 Task: Find camping sites between Acadia National Park, Maine, and White Mountains National Forest, New Hampshire.
Action: Mouse moved to (213, 72)
Screenshot: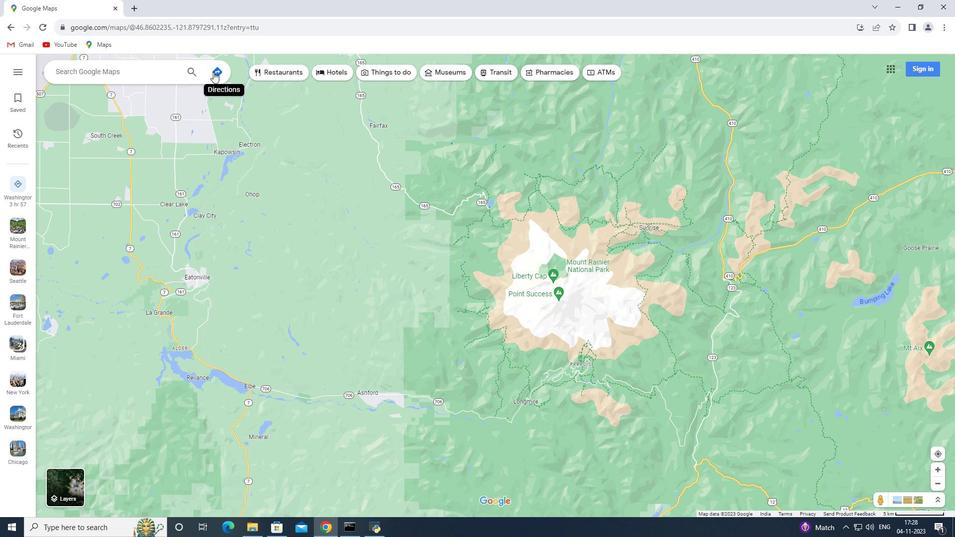 
Action: Mouse pressed left at (213, 72)
Screenshot: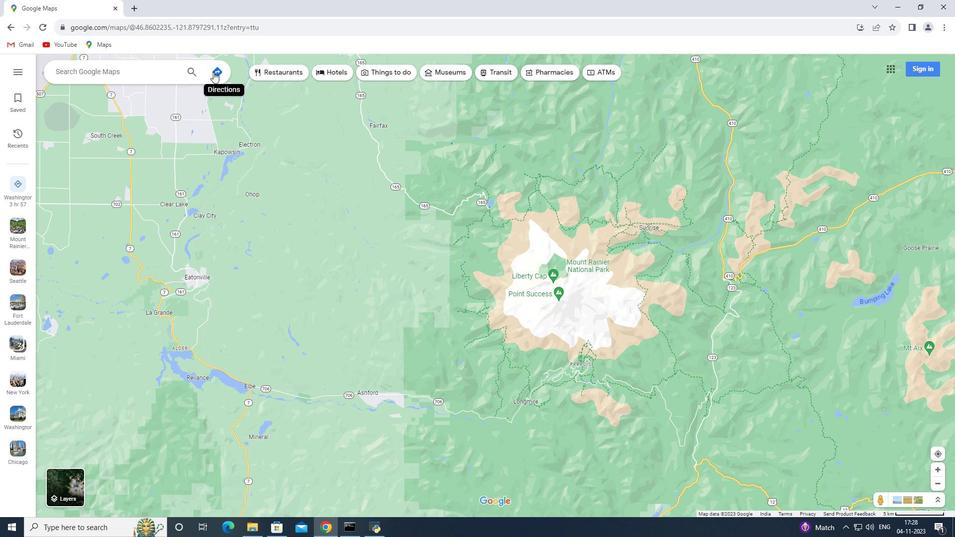 
Action: Mouse moved to (131, 100)
Screenshot: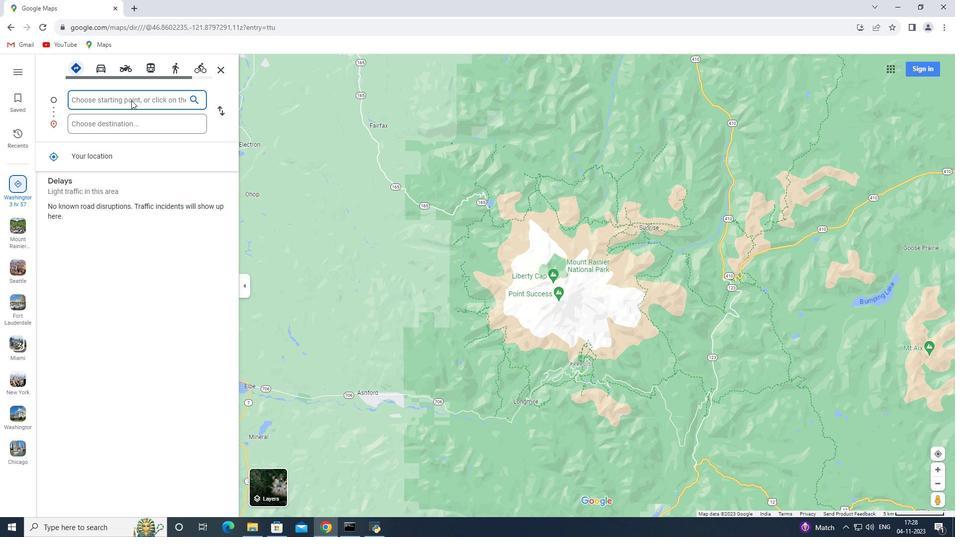 
Action: Key pressed <Key.shift>Acadia<Key.space><Key.shift>National<Key.space><Key.shift>park,<Key.space><Key.shift>Maine
Screenshot: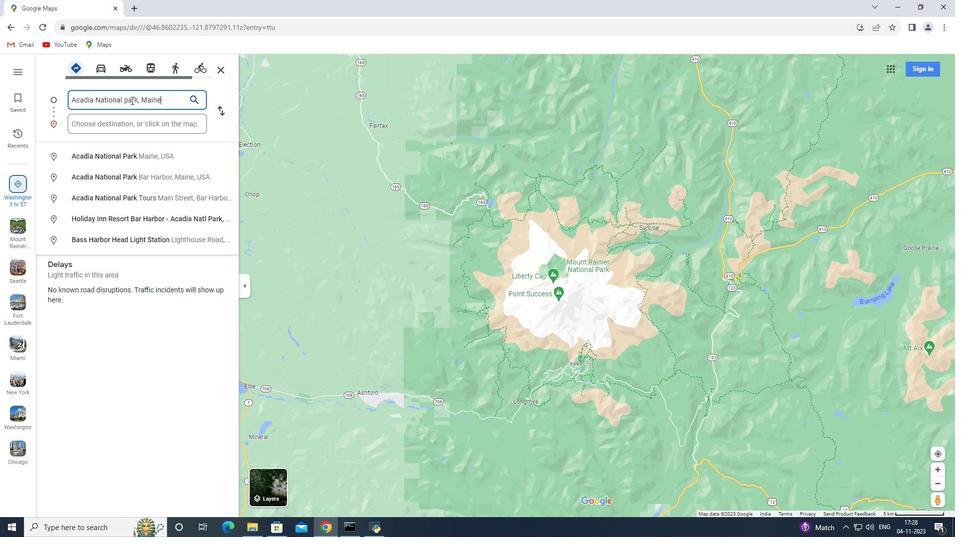 
Action: Mouse moved to (96, 130)
Screenshot: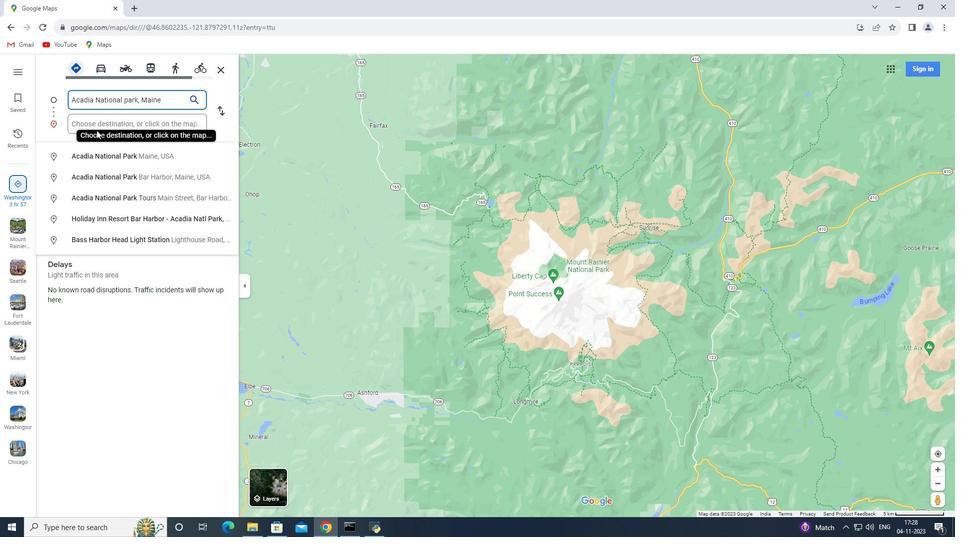 
Action: Mouse pressed left at (96, 130)
Screenshot: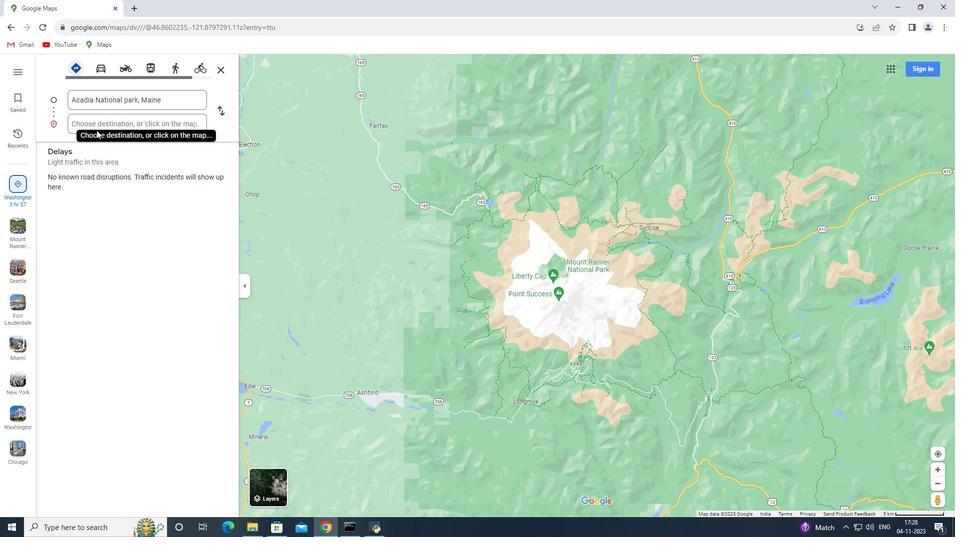 
Action: Mouse moved to (98, 124)
Screenshot: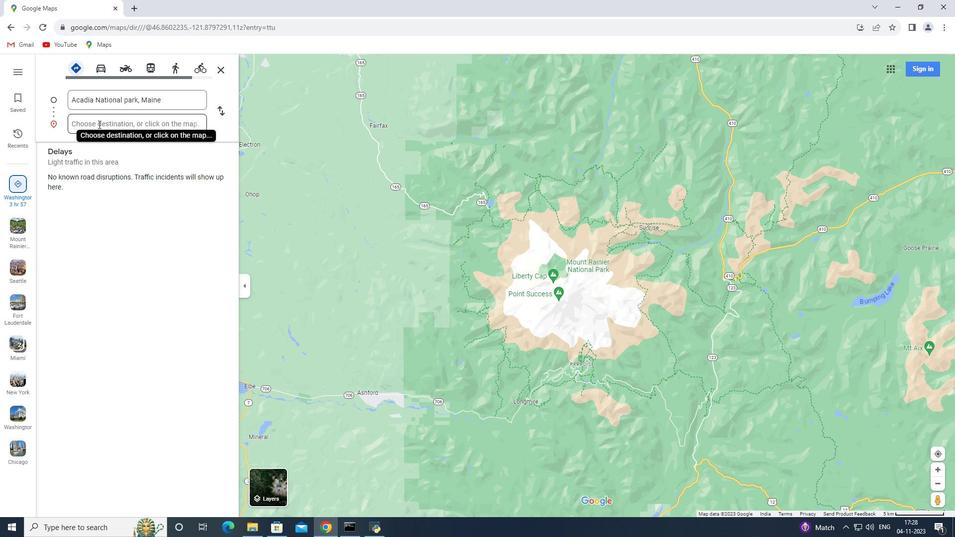 
Action: Mouse pressed left at (98, 124)
Screenshot: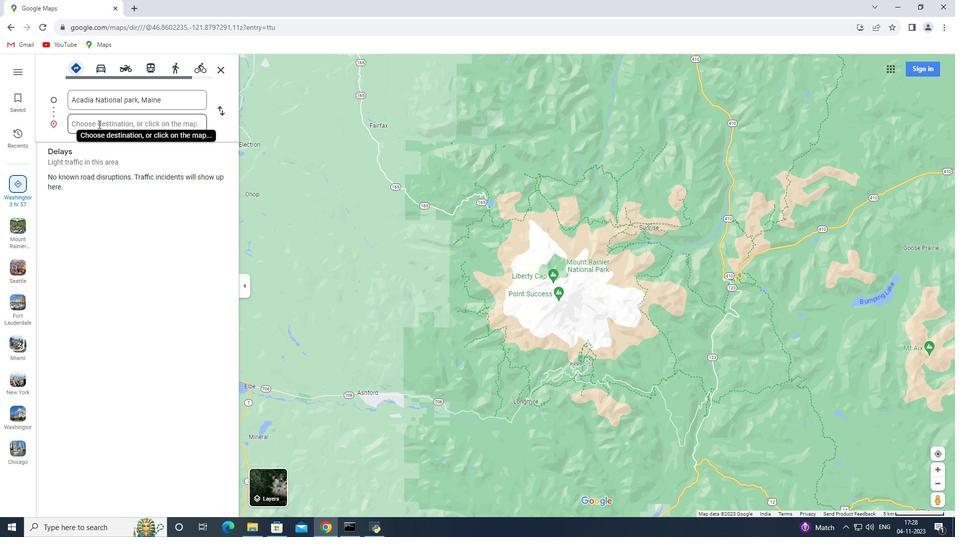 
Action: Key pressed <Key.shift>White<Key.space><Key.shift>Mountains<Key.space><Key.shift>National<Key.space><Key.shift>Forest,<Key.space><Key.shift>New<Key.space><Key.shift>Has<Key.backspace>mpshire<Key.enter>
Screenshot: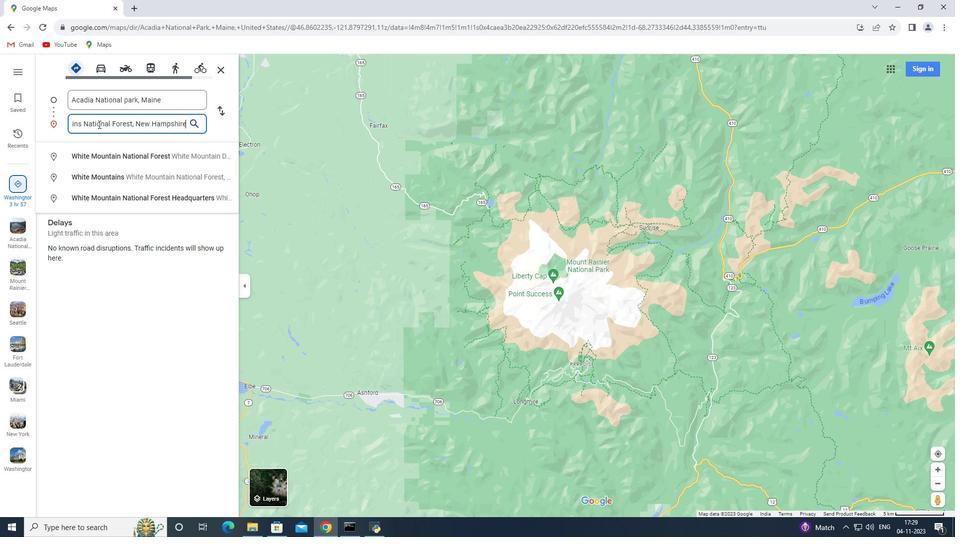 
Action: Mouse moved to (489, 69)
Screenshot: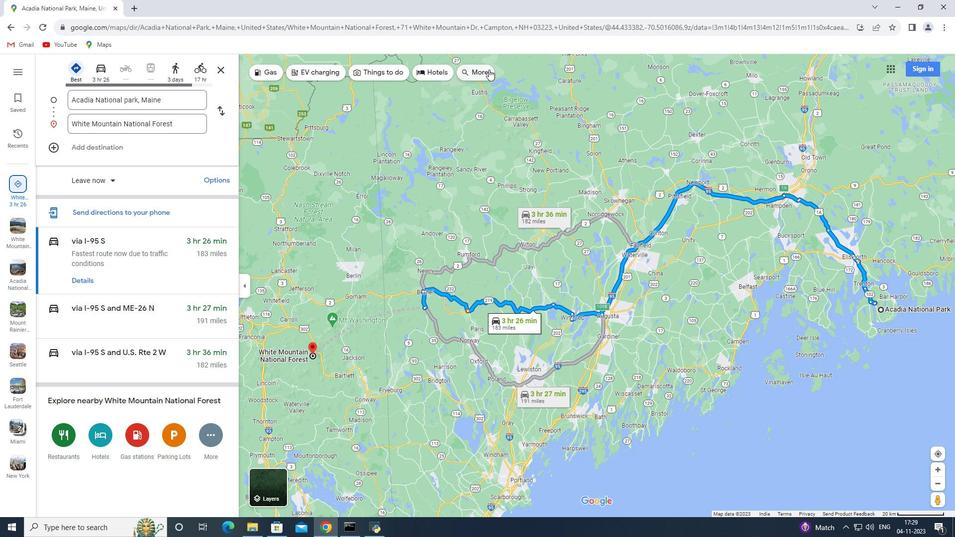 
Action: Mouse pressed left at (489, 69)
Screenshot: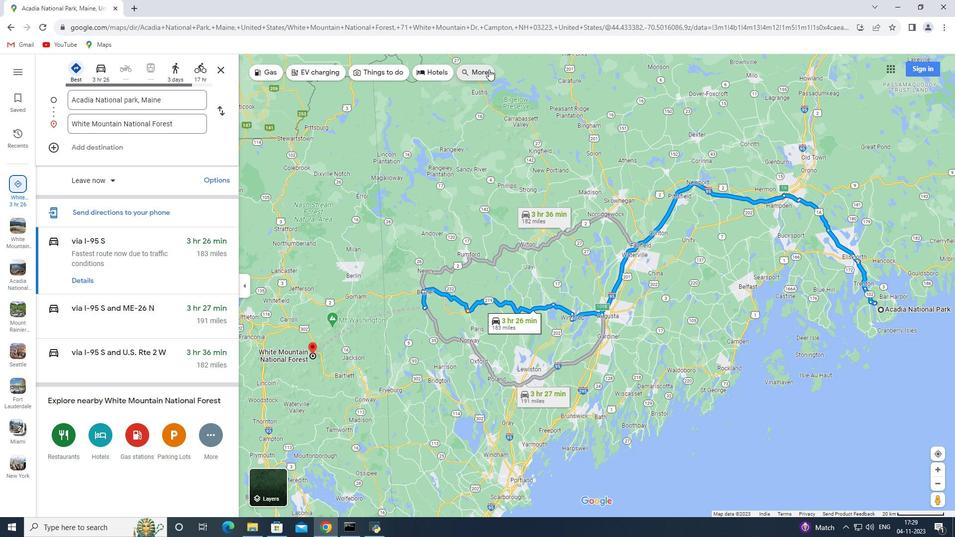 
Action: Mouse moved to (118, 67)
Screenshot: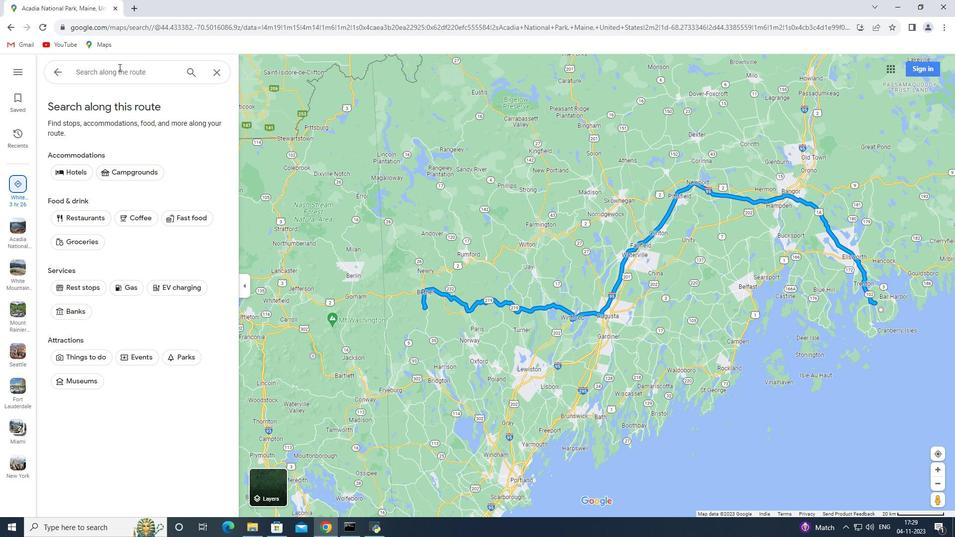 
Action: Mouse pressed left at (118, 67)
Screenshot: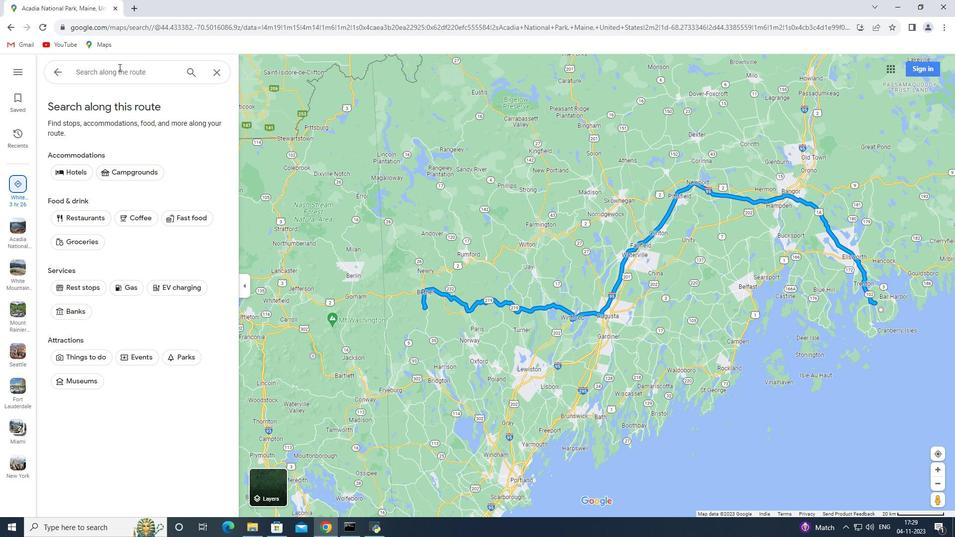 
Action: Key pressed camping<Key.space>sites<Key.enter>
Screenshot: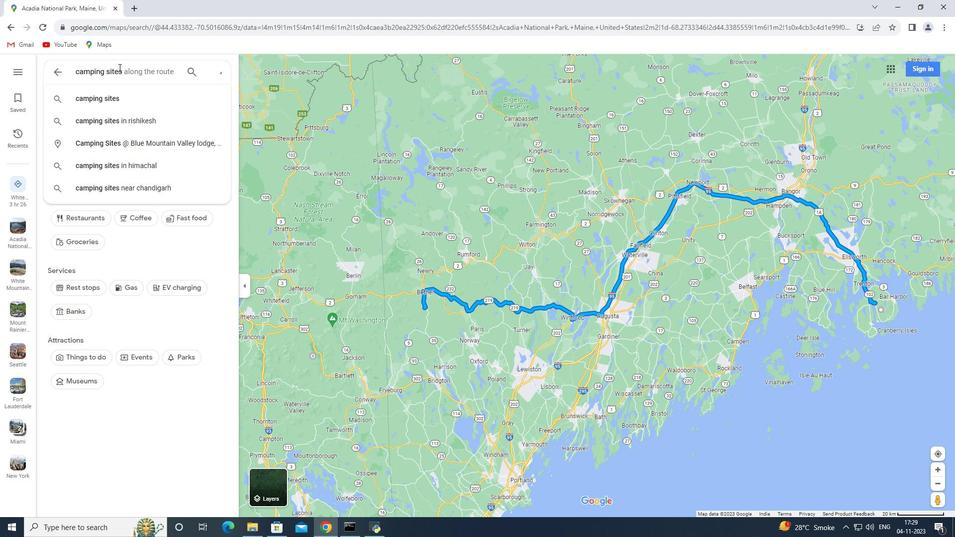 
